 Task: Select a due date automation when advanced on, the moment a card is due add fields with custom field "Resume" set to a number greater or equal to 1 and greater or equal to 10.
Action: Mouse moved to (998, 80)
Screenshot: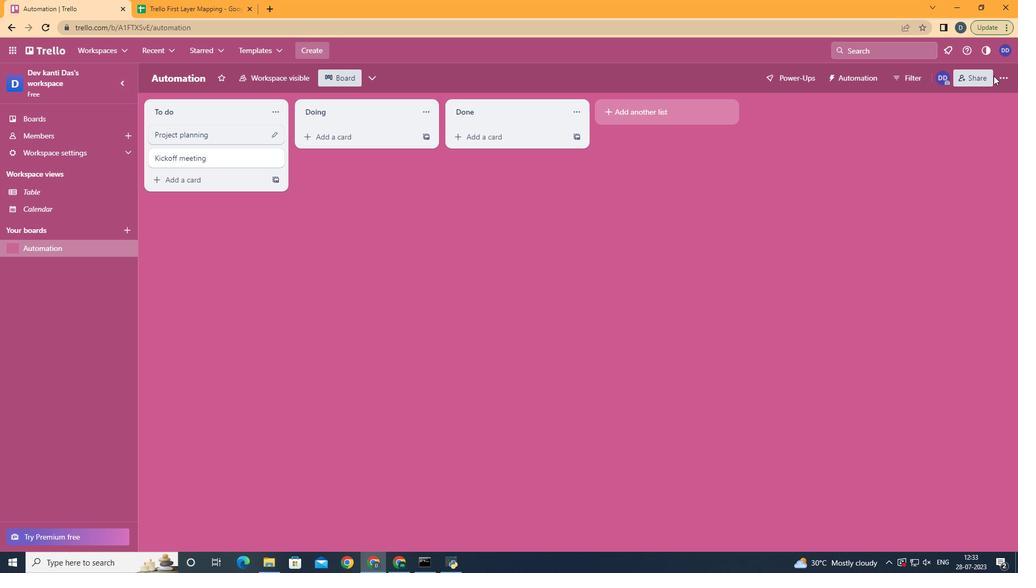 
Action: Mouse pressed left at (998, 80)
Screenshot: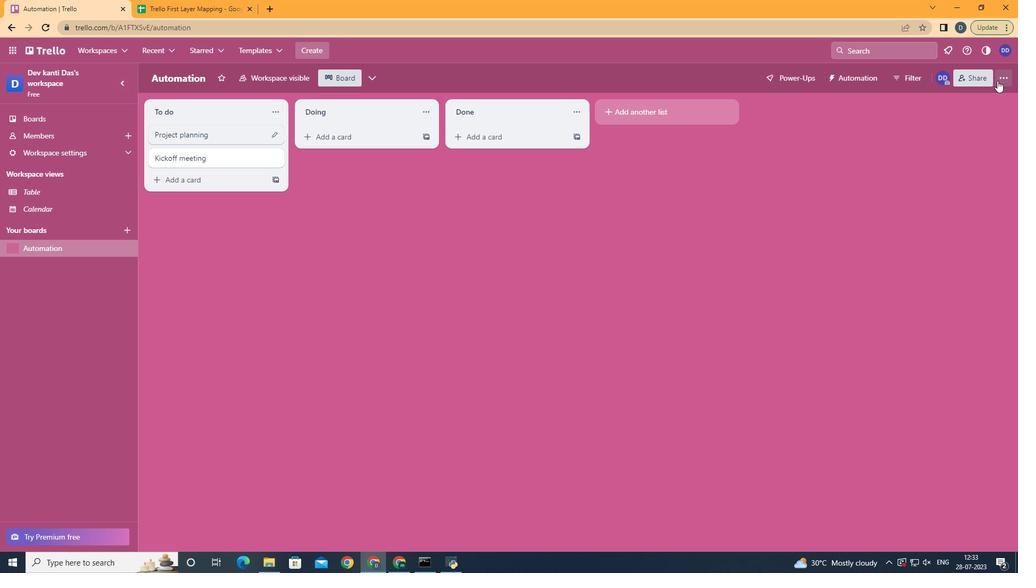 
Action: Mouse moved to (926, 219)
Screenshot: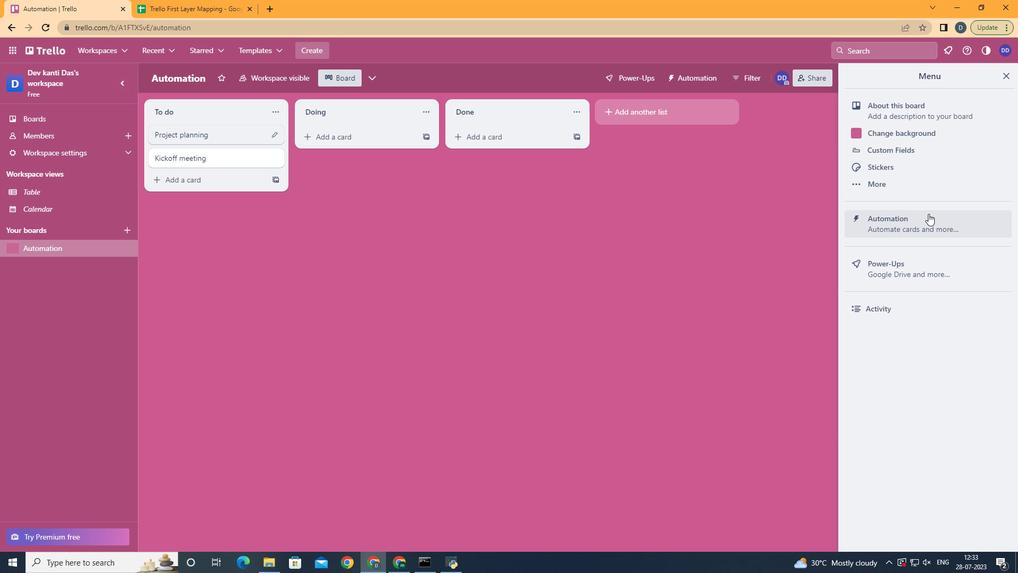 
Action: Mouse pressed left at (926, 219)
Screenshot: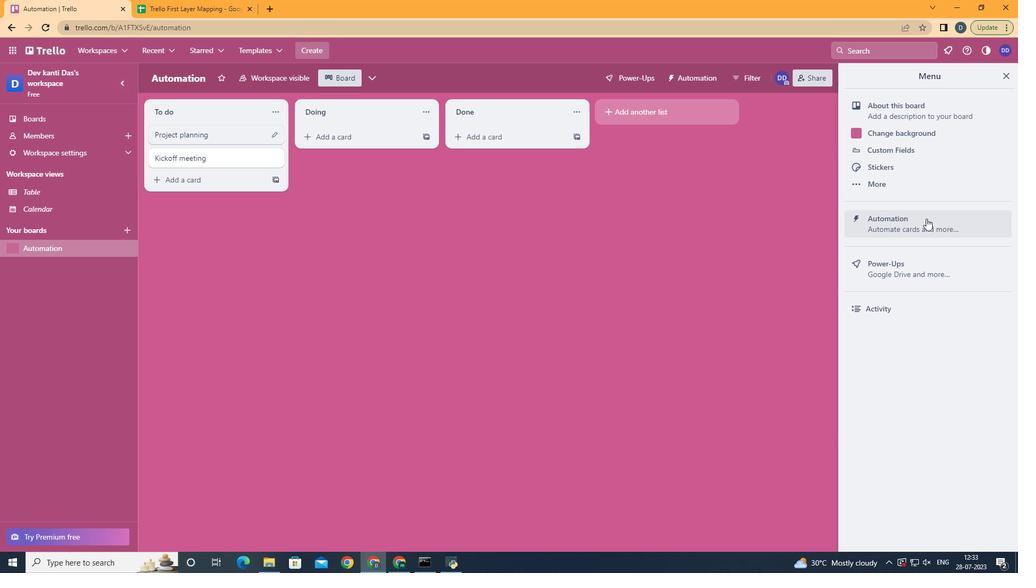 
Action: Mouse moved to (218, 211)
Screenshot: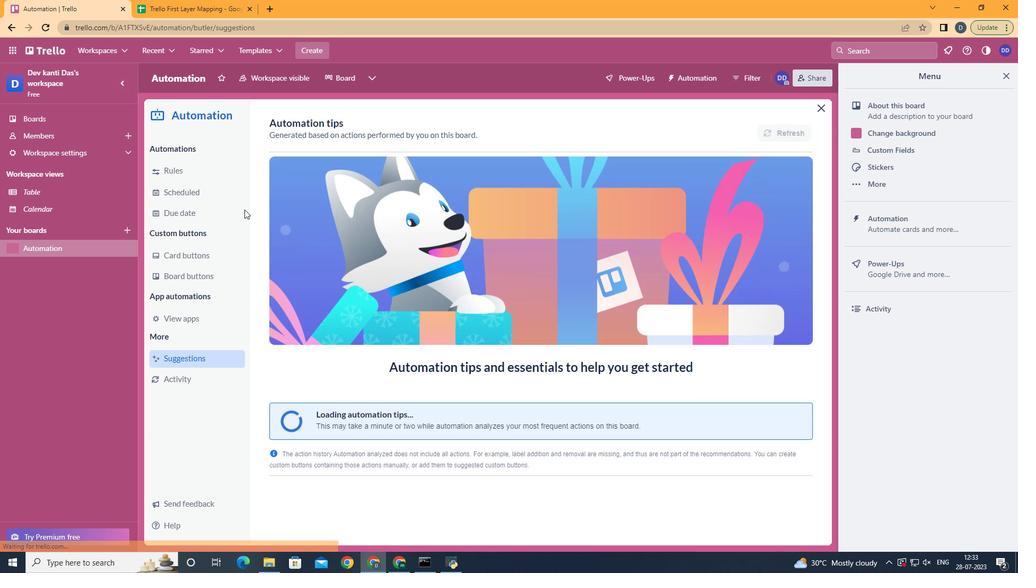 
Action: Mouse pressed left at (218, 211)
Screenshot: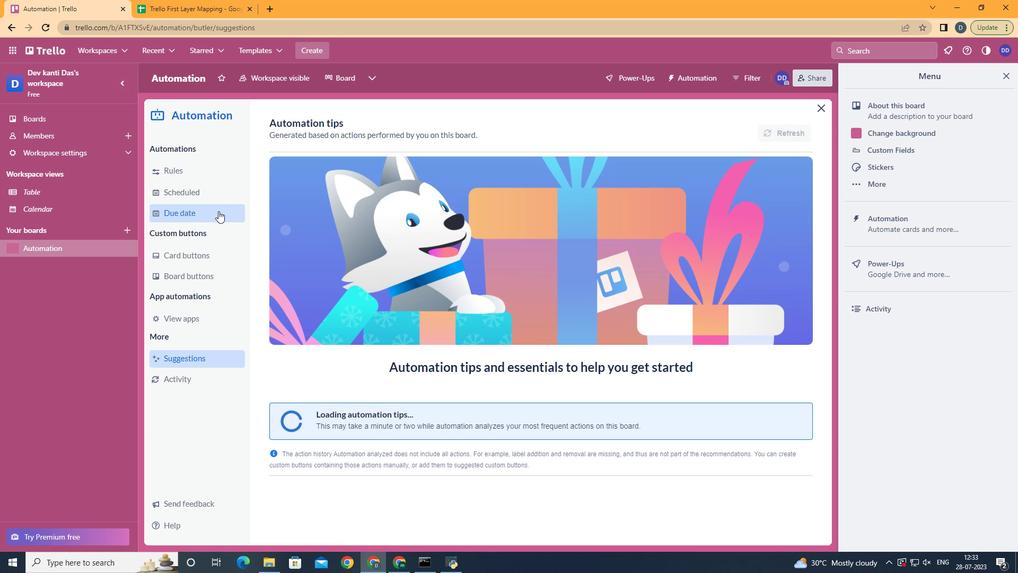 
Action: Mouse moved to (773, 128)
Screenshot: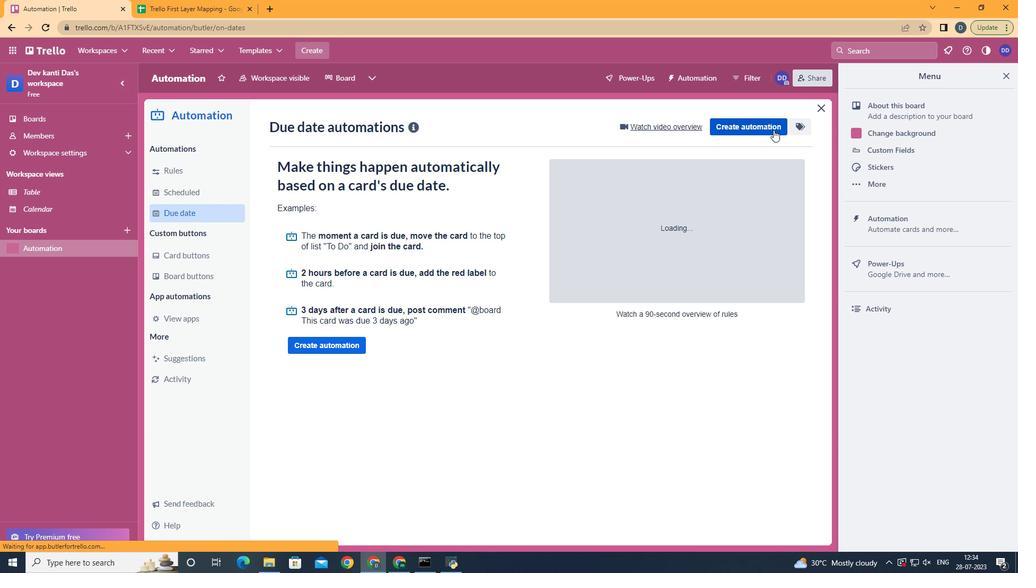
Action: Mouse pressed left at (773, 128)
Screenshot: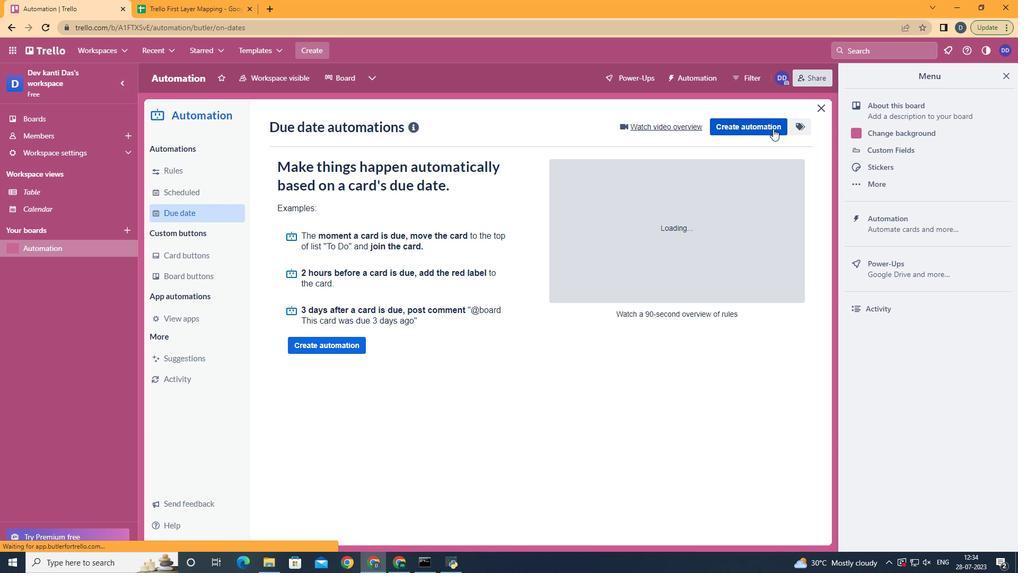 
Action: Mouse moved to (478, 224)
Screenshot: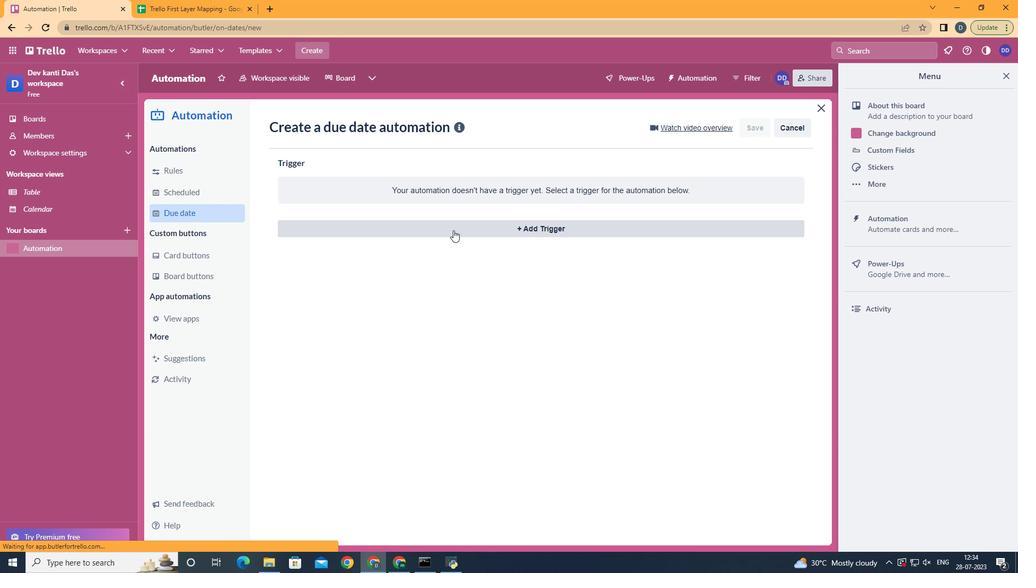 
Action: Mouse pressed left at (478, 224)
Screenshot: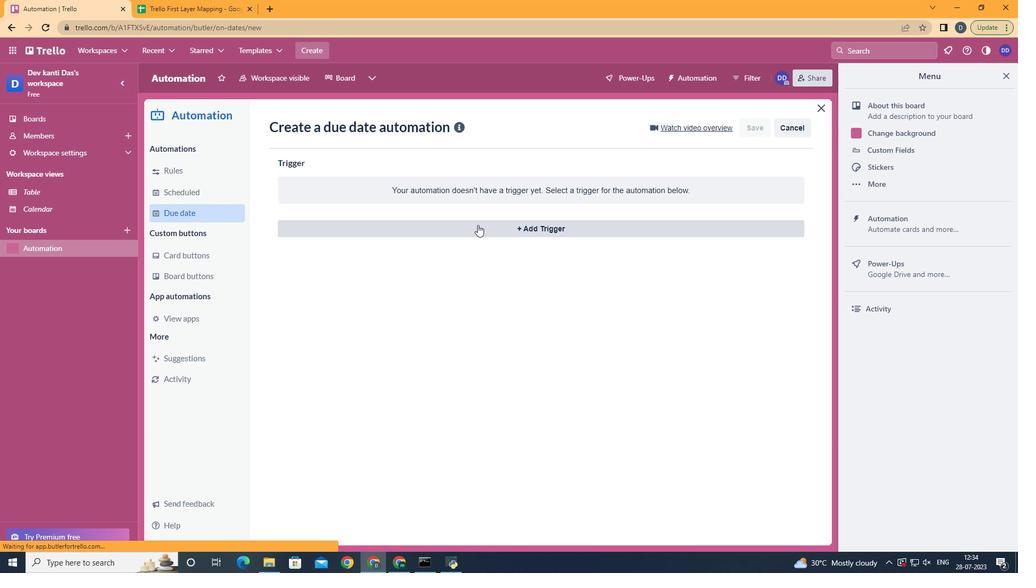 
Action: Mouse moved to (317, 373)
Screenshot: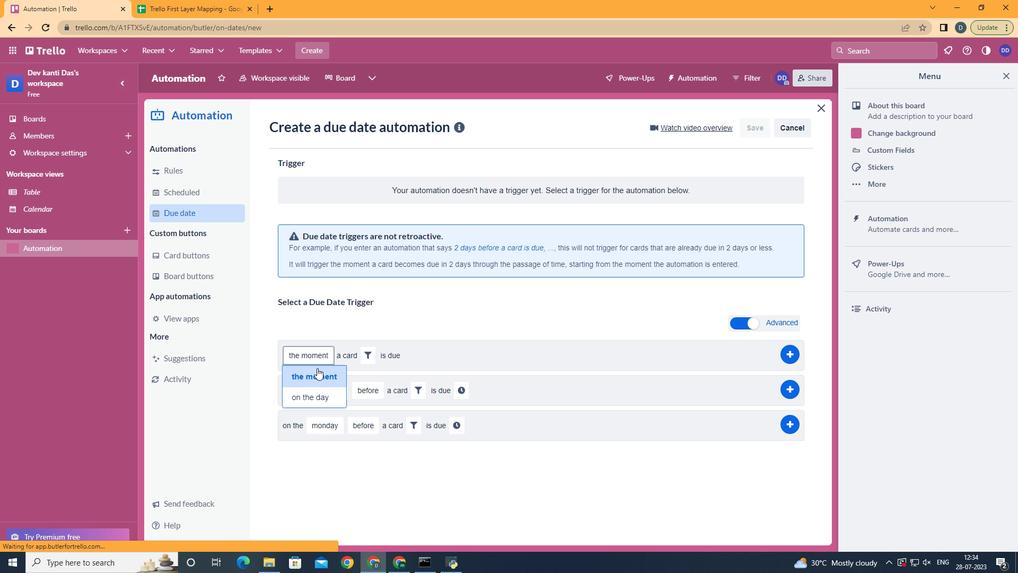 
Action: Mouse pressed left at (317, 373)
Screenshot: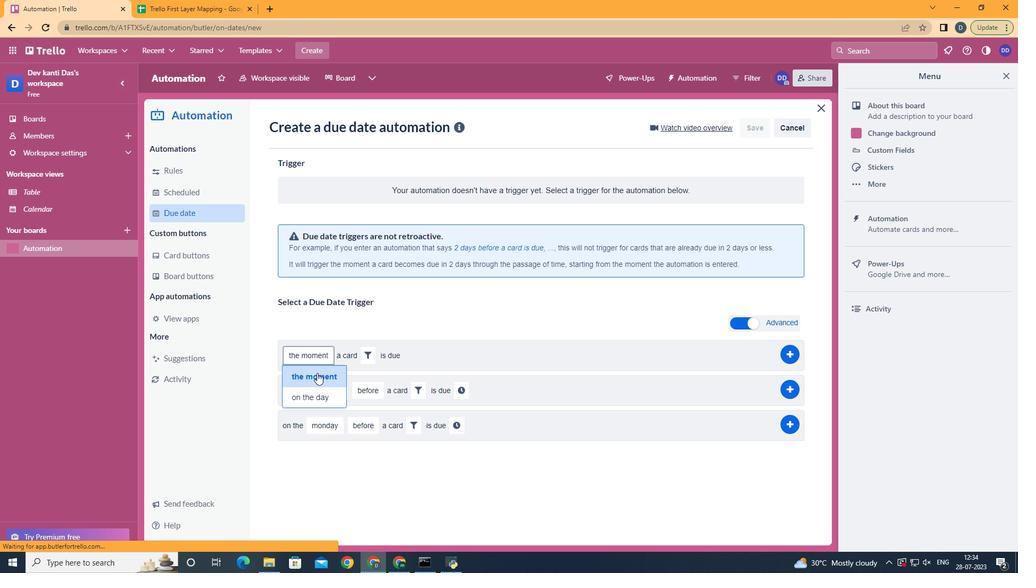 
Action: Mouse moved to (376, 357)
Screenshot: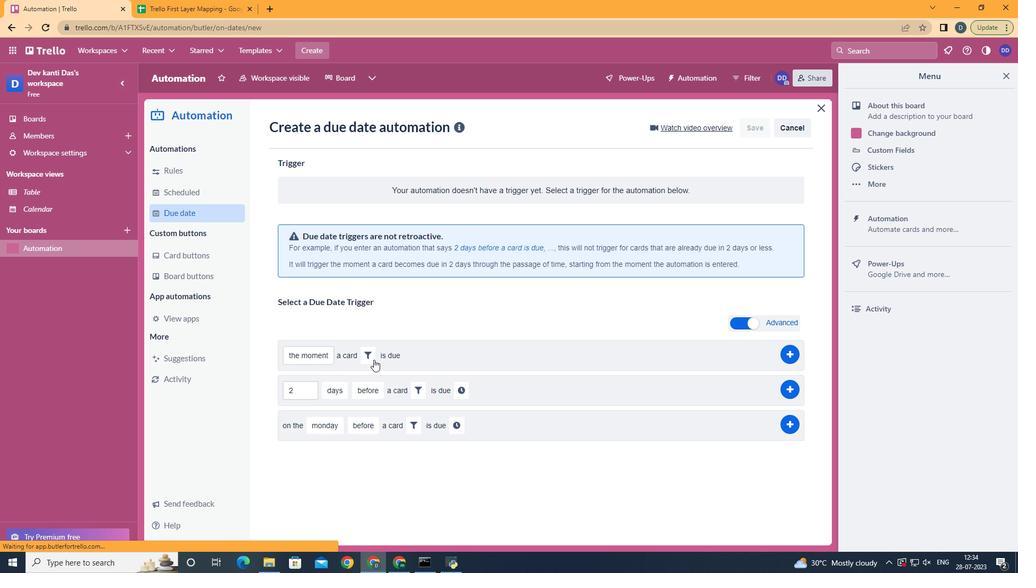 
Action: Mouse pressed left at (376, 357)
Screenshot: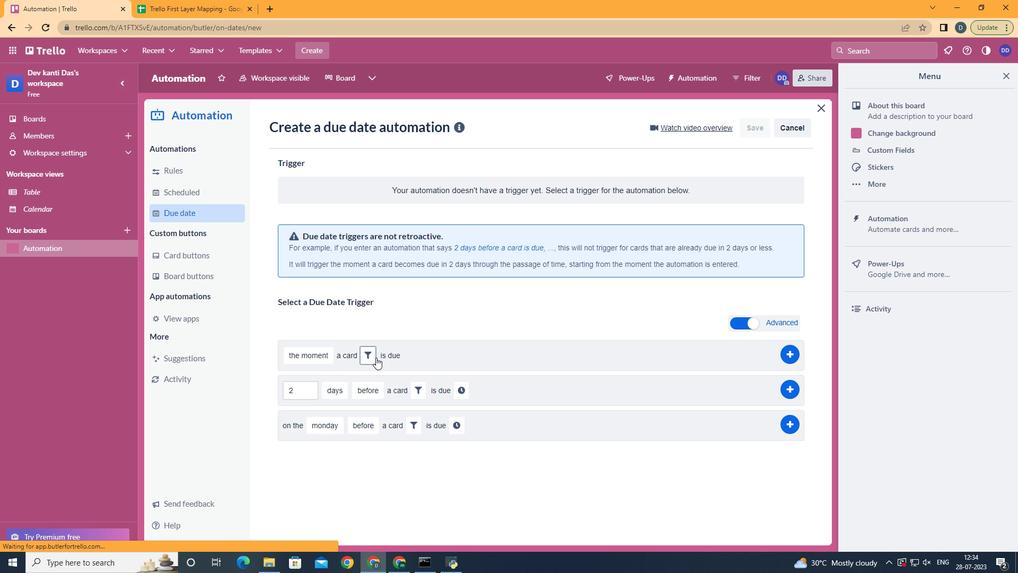 
Action: Mouse moved to (553, 391)
Screenshot: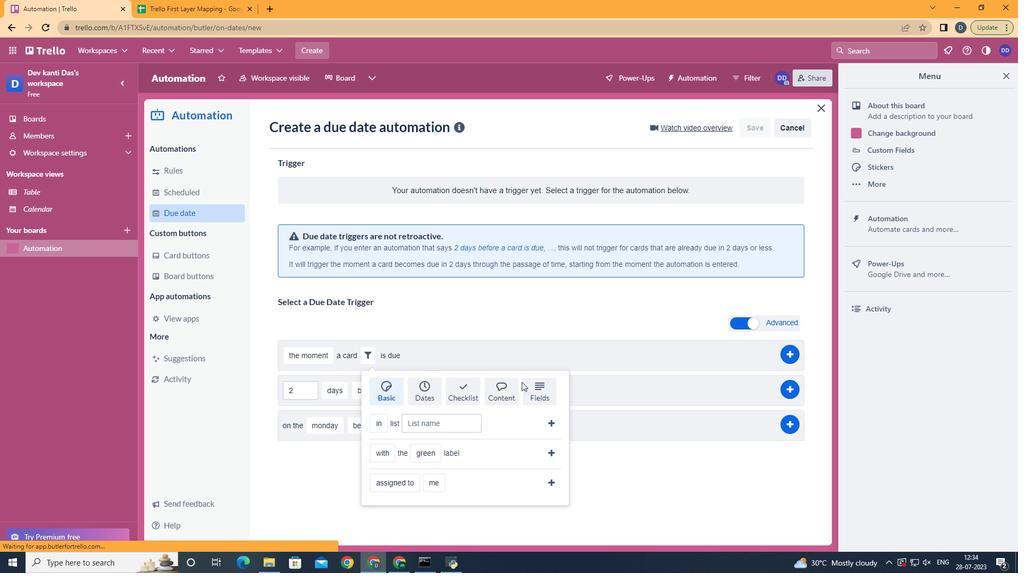 
Action: Mouse pressed left at (553, 391)
Screenshot: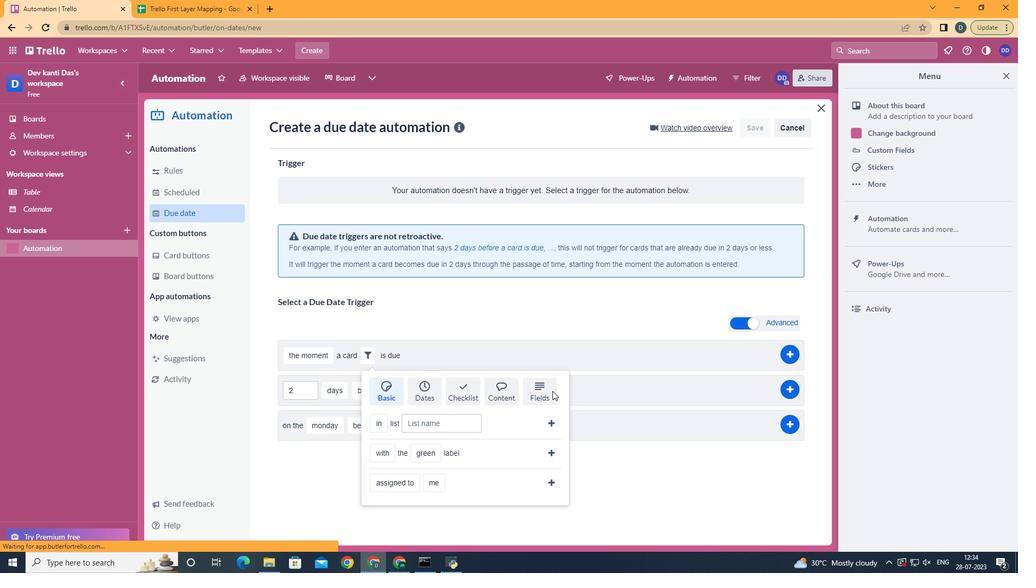 
Action: Mouse moved to (580, 409)
Screenshot: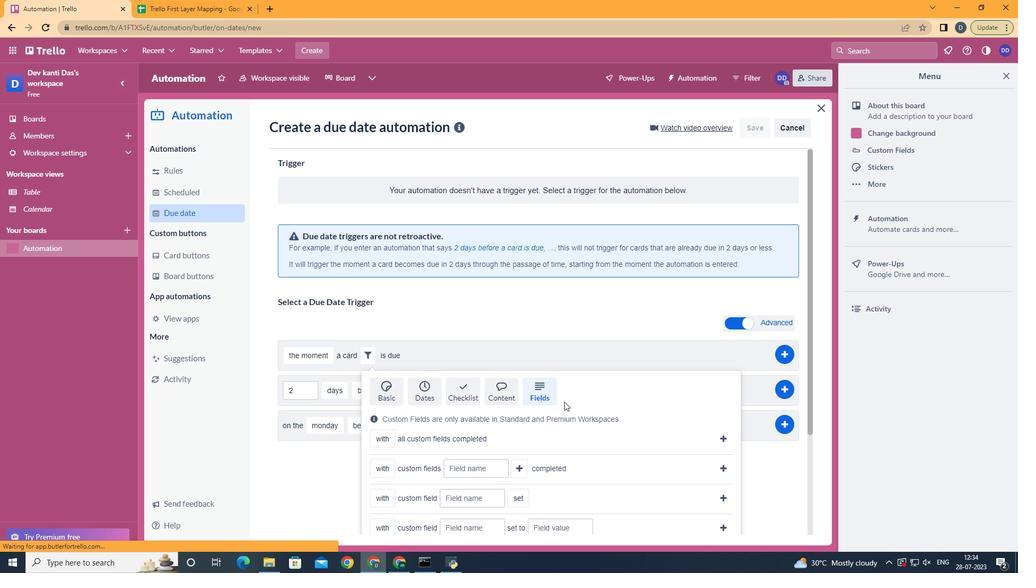 
Action: Mouse scrolled (580, 409) with delta (0, 0)
Screenshot: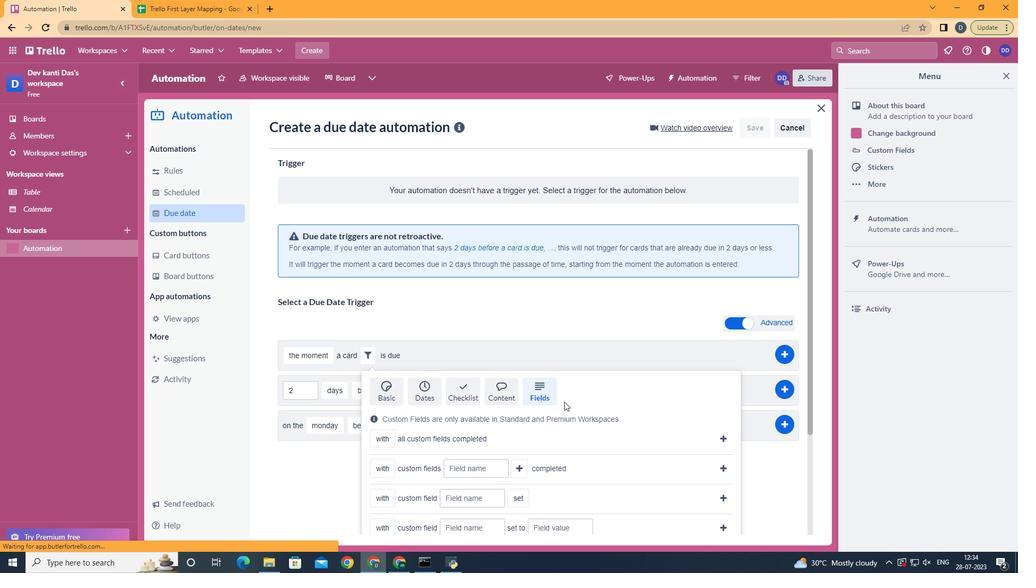 
Action: Mouse scrolled (580, 409) with delta (0, 0)
Screenshot: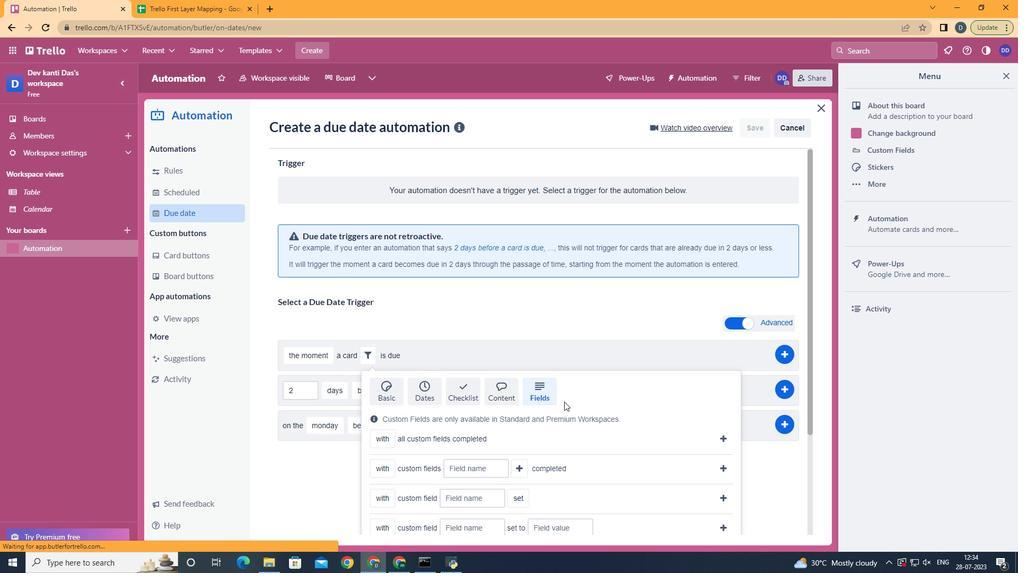 
Action: Mouse scrolled (580, 409) with delta (0, 0)
Screenshot: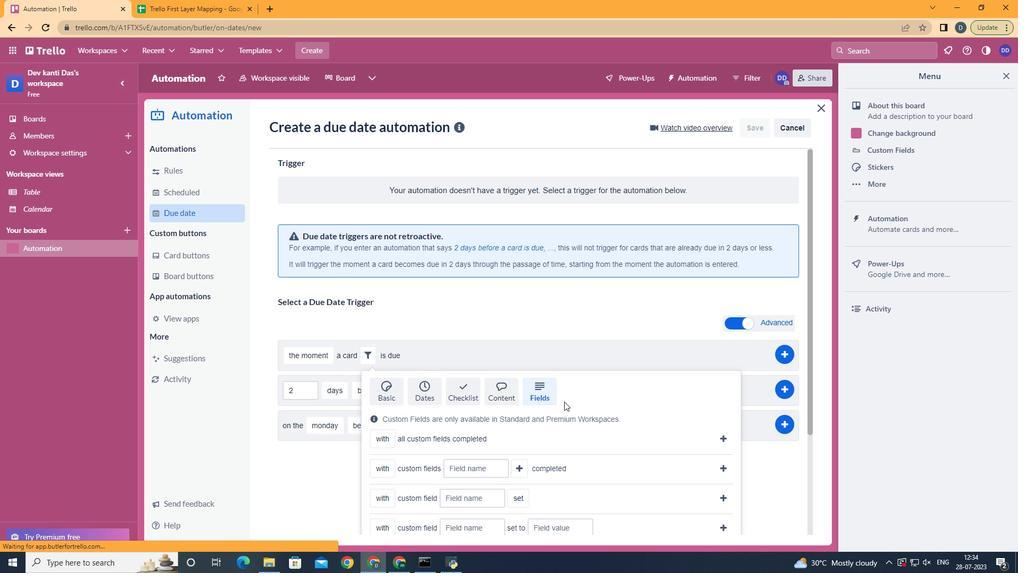 
Action: Mouse scrolled (580, 409) with delta (0, 0)
Screenshot: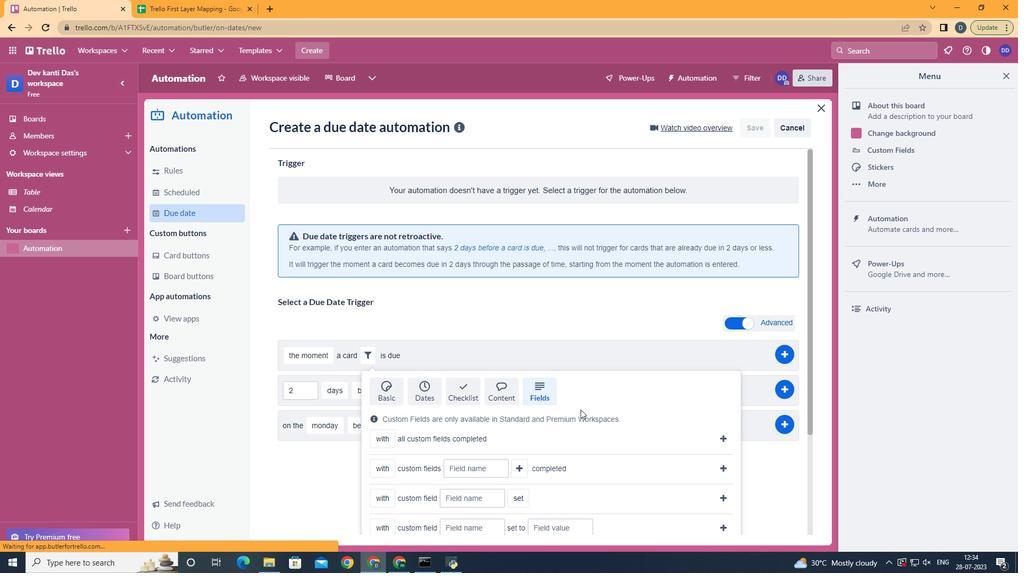 
Action: Mouse moved to (393, 474)
Screenshot: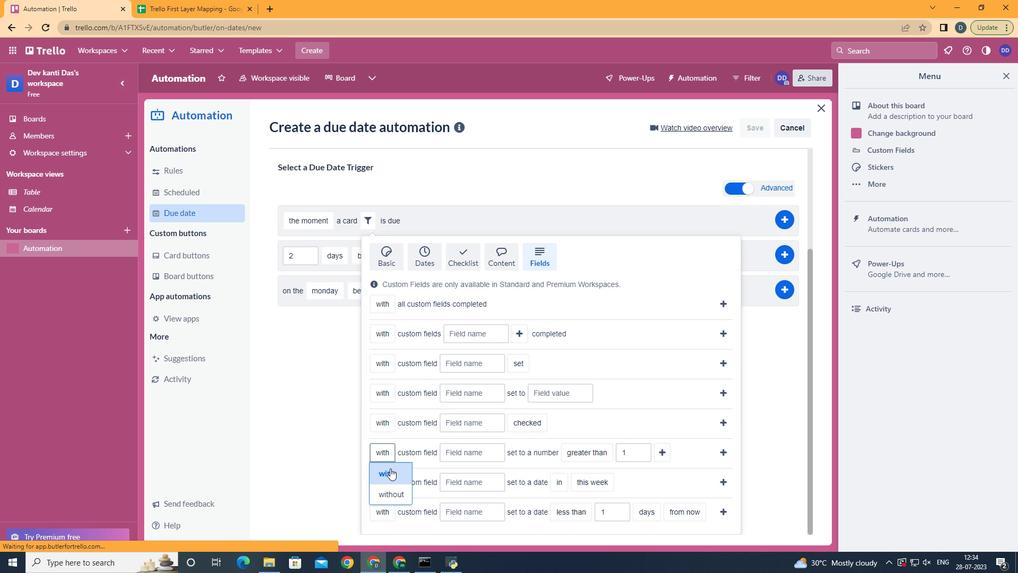 
Action: Mouse pressed left at (393, 474)
Screenshot: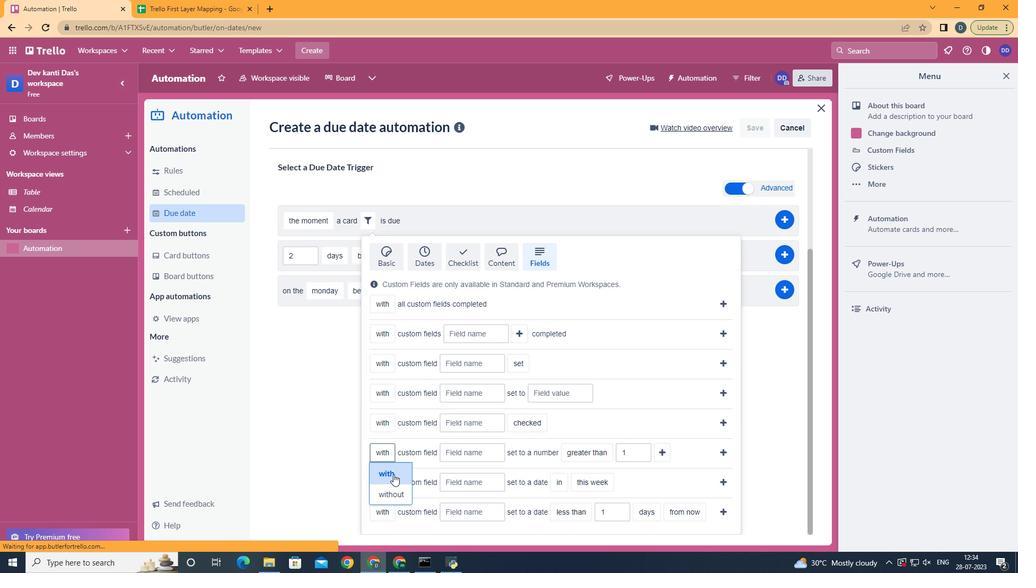
Action: Mouse moved to (473, 458)
Screenshot: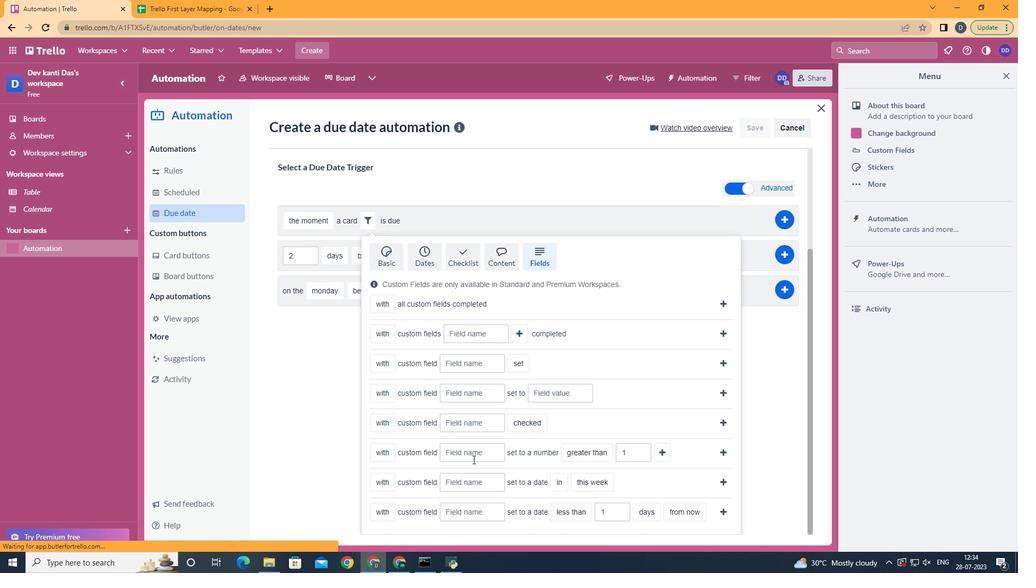 
Action: Mouse pressed left at (473, 458)
Screenshot: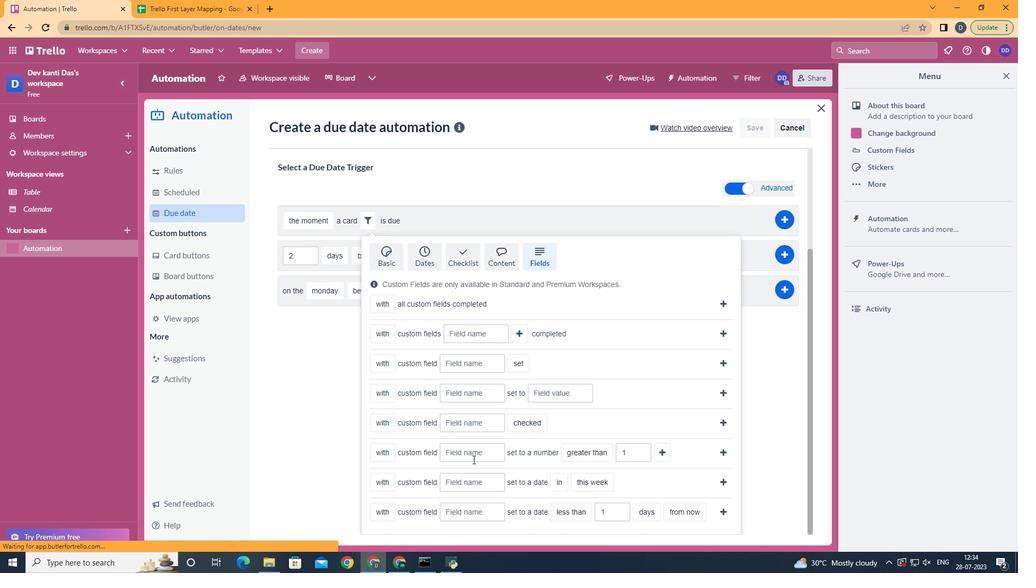 
Action: Key pressed <Key.shift>Resume
Screenshot: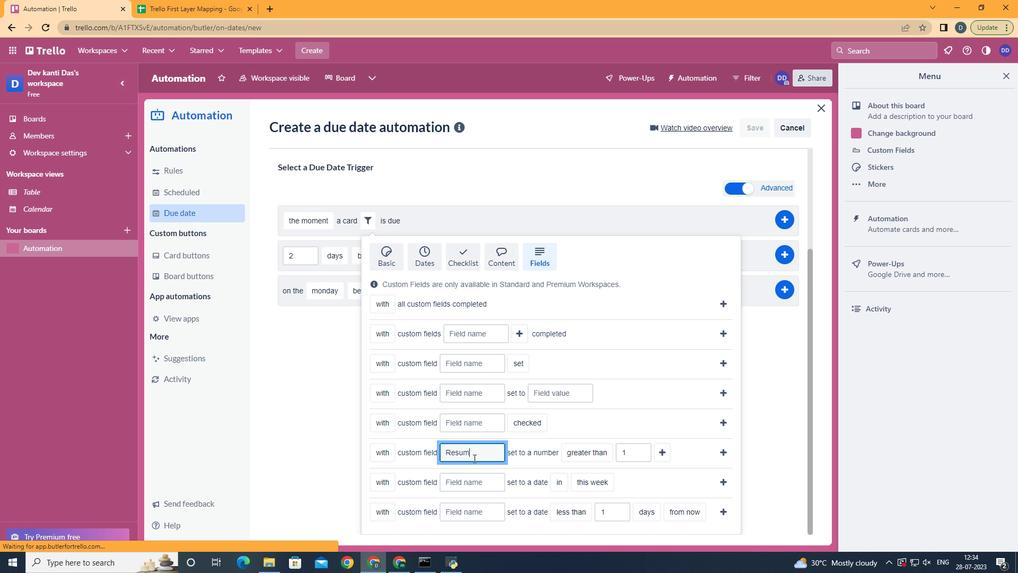 
Action: Mouse moved to (613, 392)
Screenshot: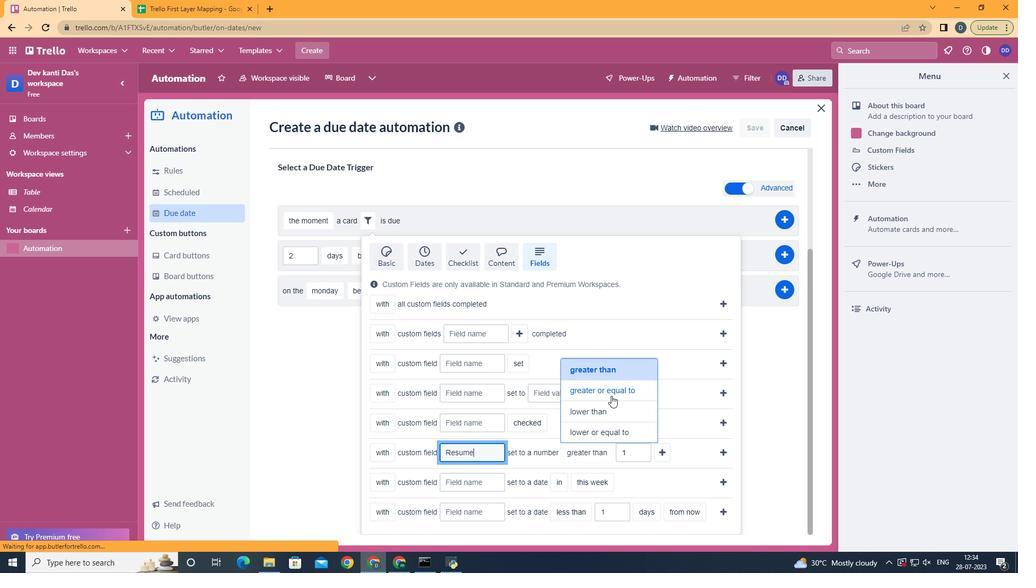 
Action: Mouse pressed left at (613, 392)
Screenshot: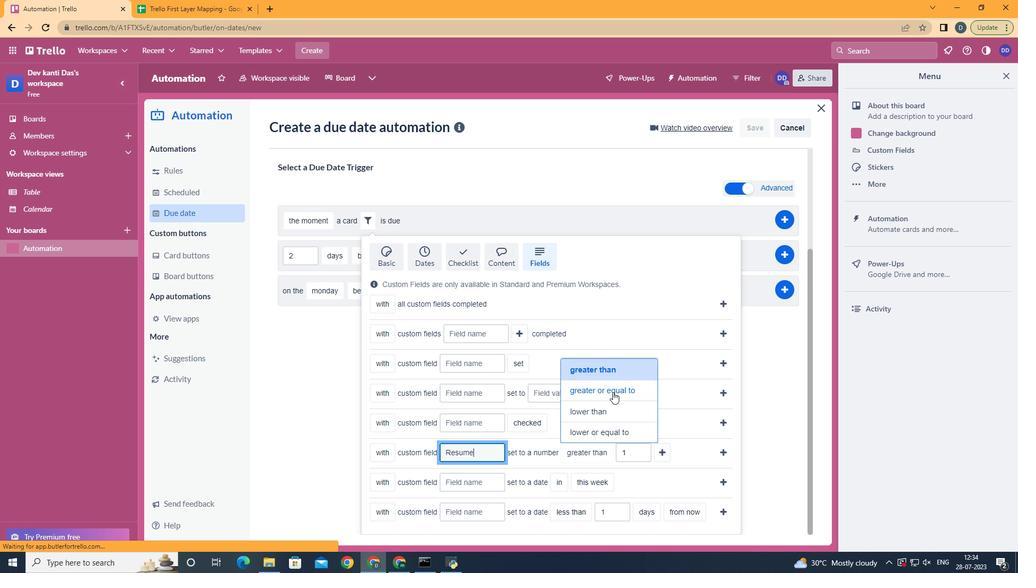 
Action: Mouse moved to (688, 451)
Screenshot: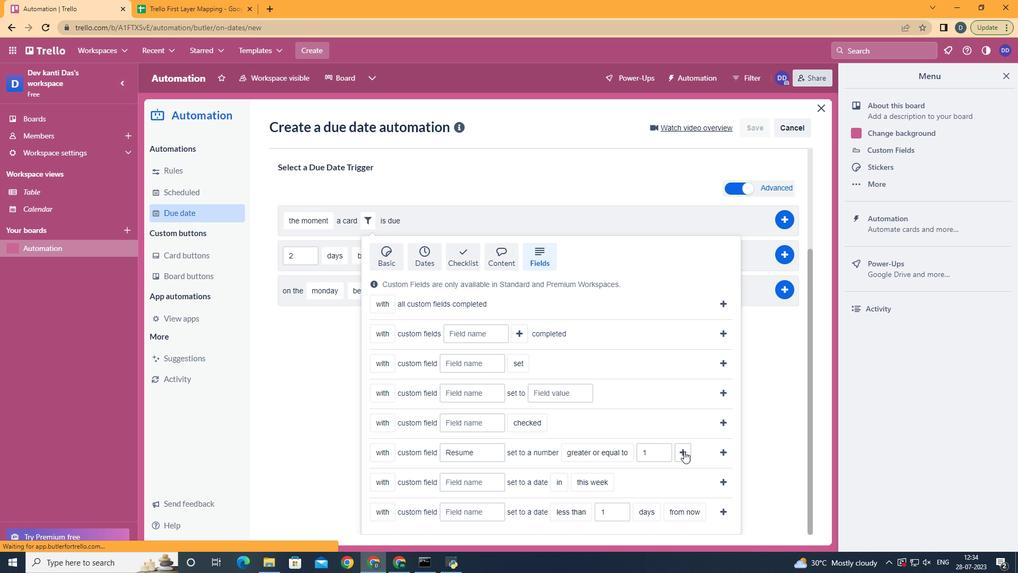 
Action: Mouse pressed left at (688, 451)
Screenshot: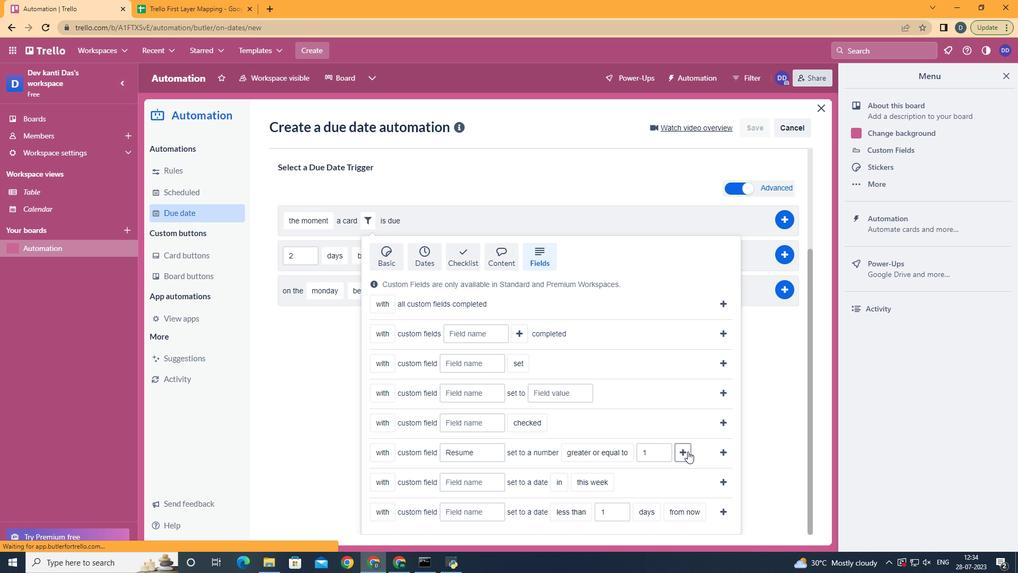 
Action: Mouse moved to (430, 455)
Screenshot: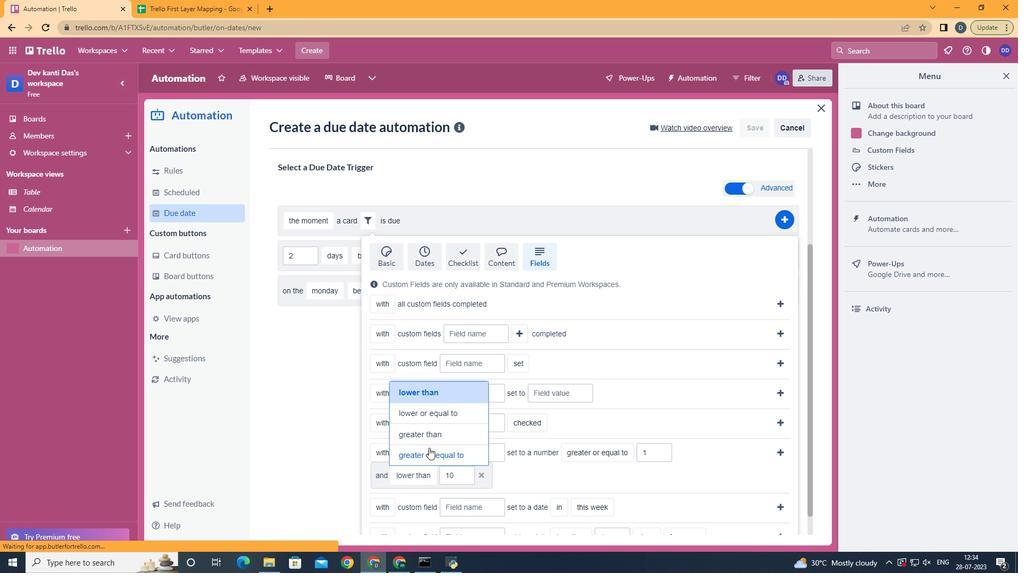 
Action: Mouse pressed left at (430, 455)
Screenshot: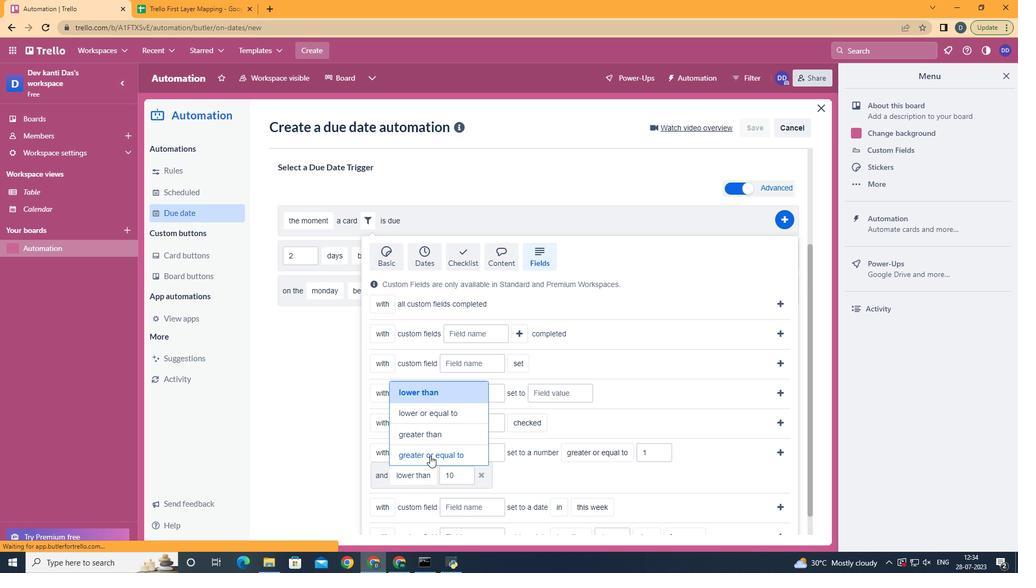 
Action: Mouse moved to (782, 453)
Screenshot: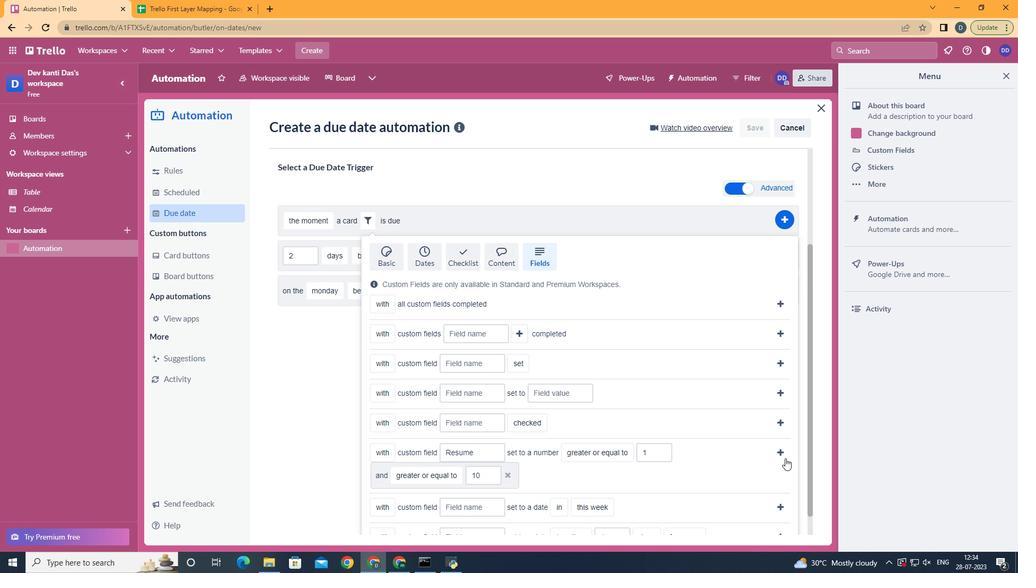 
Action: Mouse pressed left at (782, 453)
Screenshot: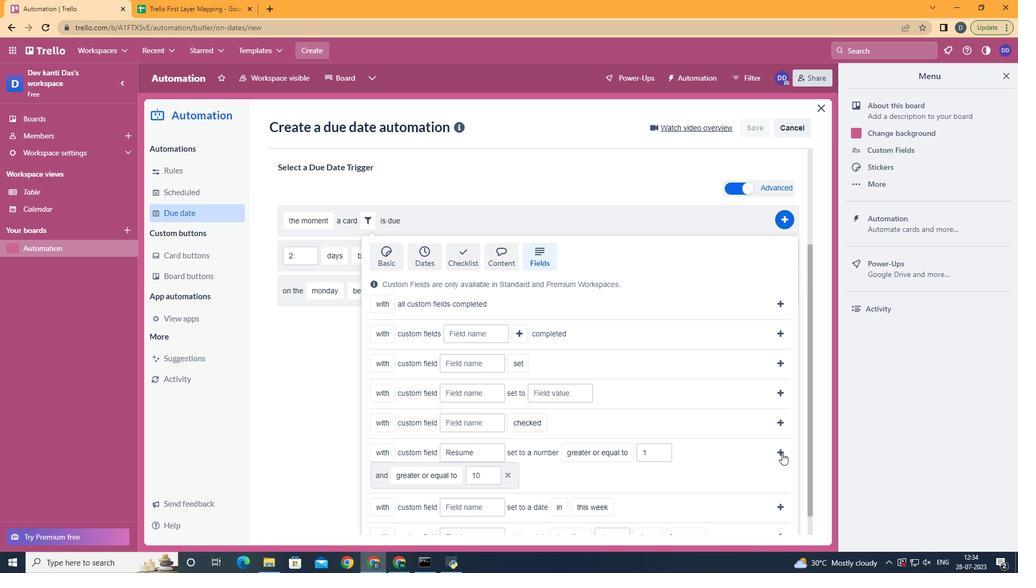 
Action: Mouse moved to (587, 263)
Screenshot: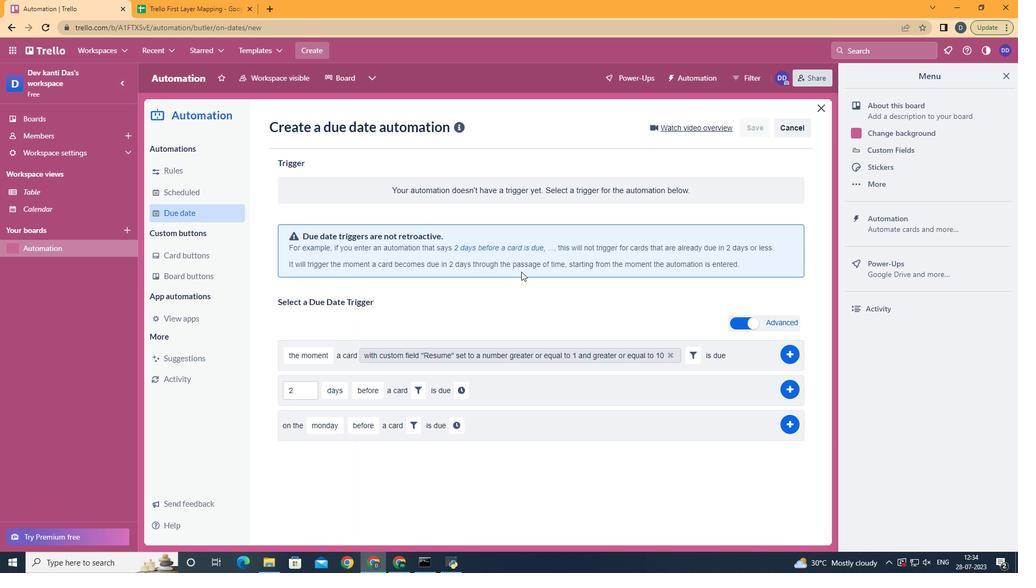 
